 Task: Add Crofter's Premium Spread Strawberry to the cart.
Action: Mouse moved to (879, 315)
Screenshot: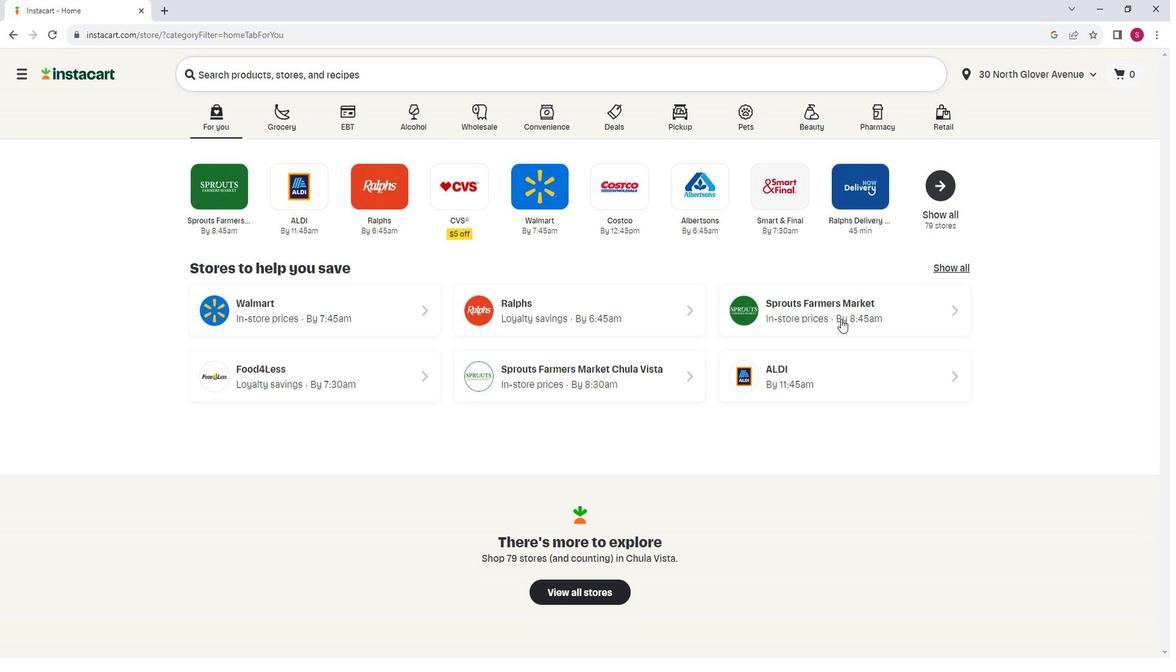 
Action: Mouse pressed left at (879, 315)
Screenshot: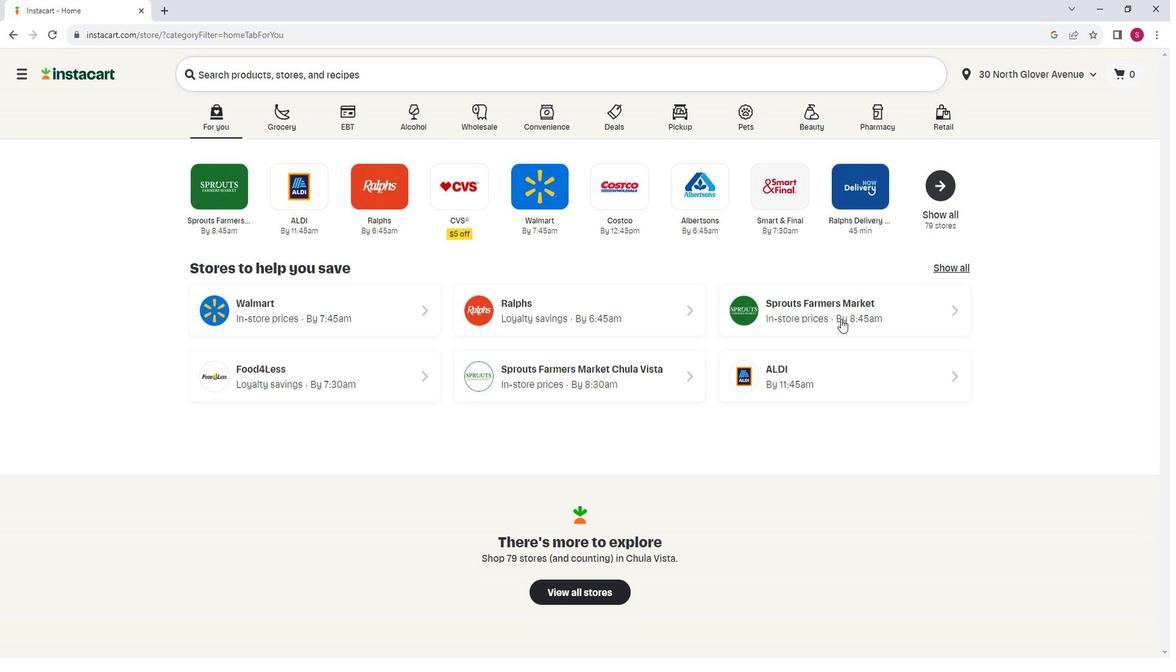 
Action: Mouse moved to (114, 369)
Screenshot: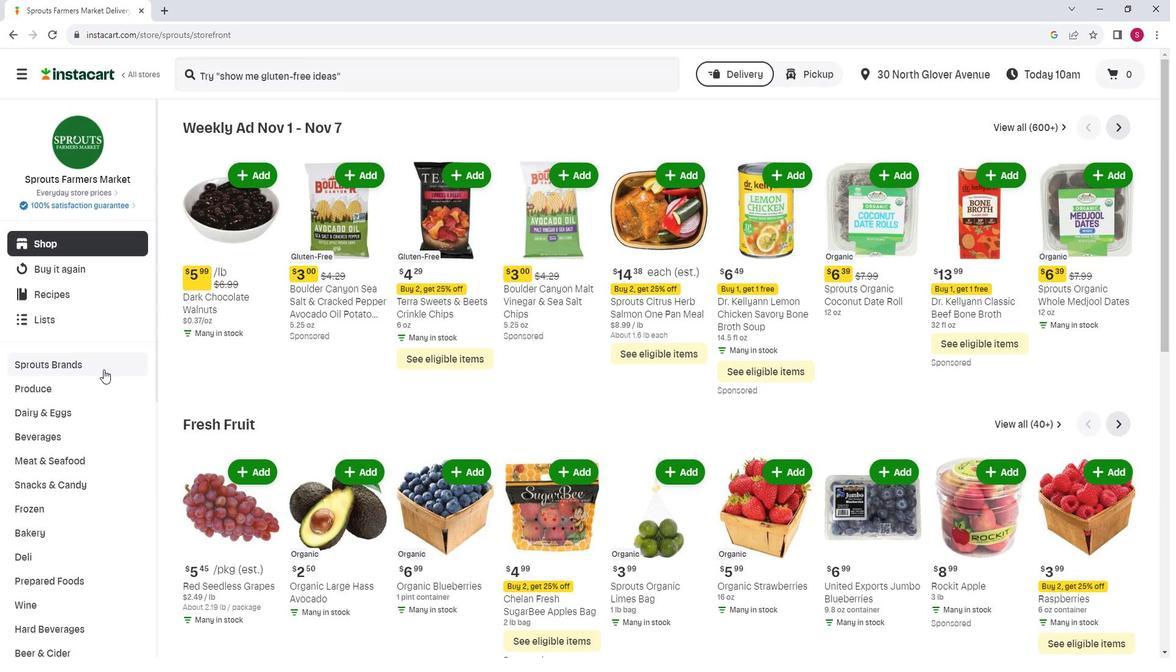 
Action: Mouse scrolled (114, 368) with delta (0, 0)
Screenshot: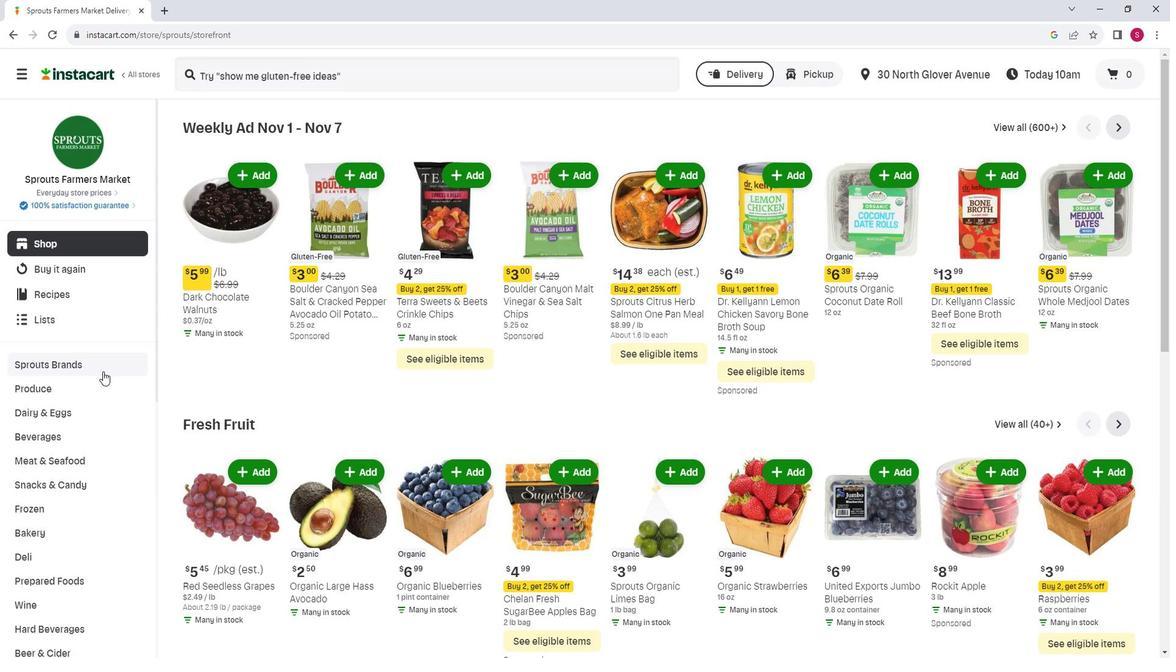 
Action: Mouse moved to (114, 371)
Screenshot: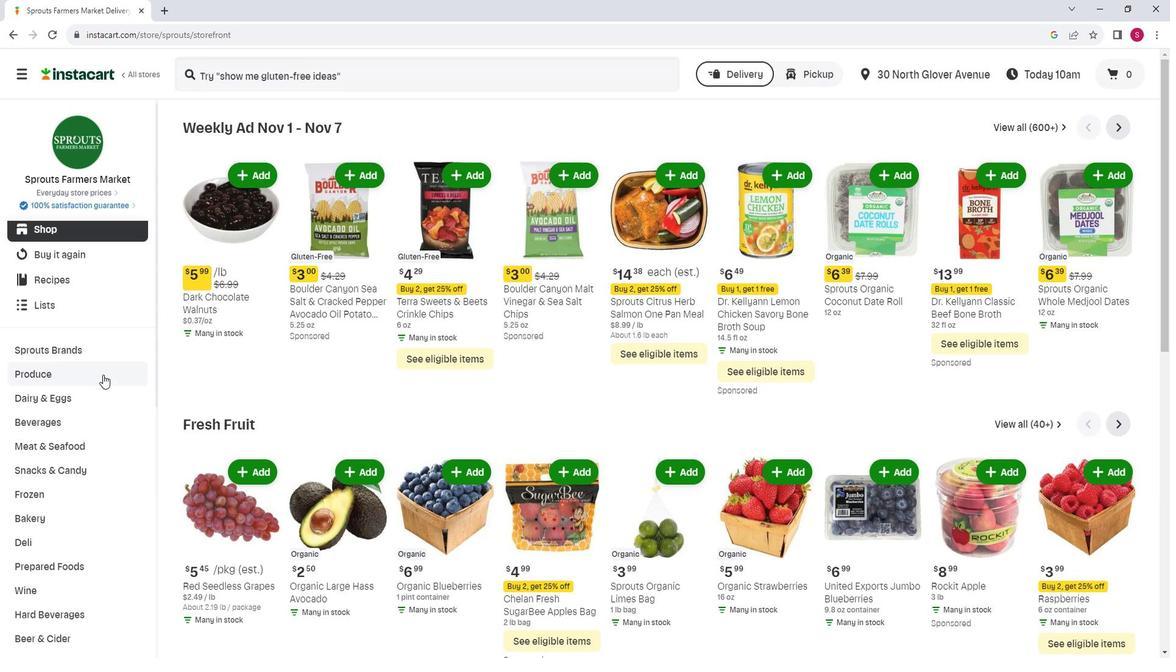 
Action: Mouse scrolled (114, 371) with delta (0, 0)
Screenshot: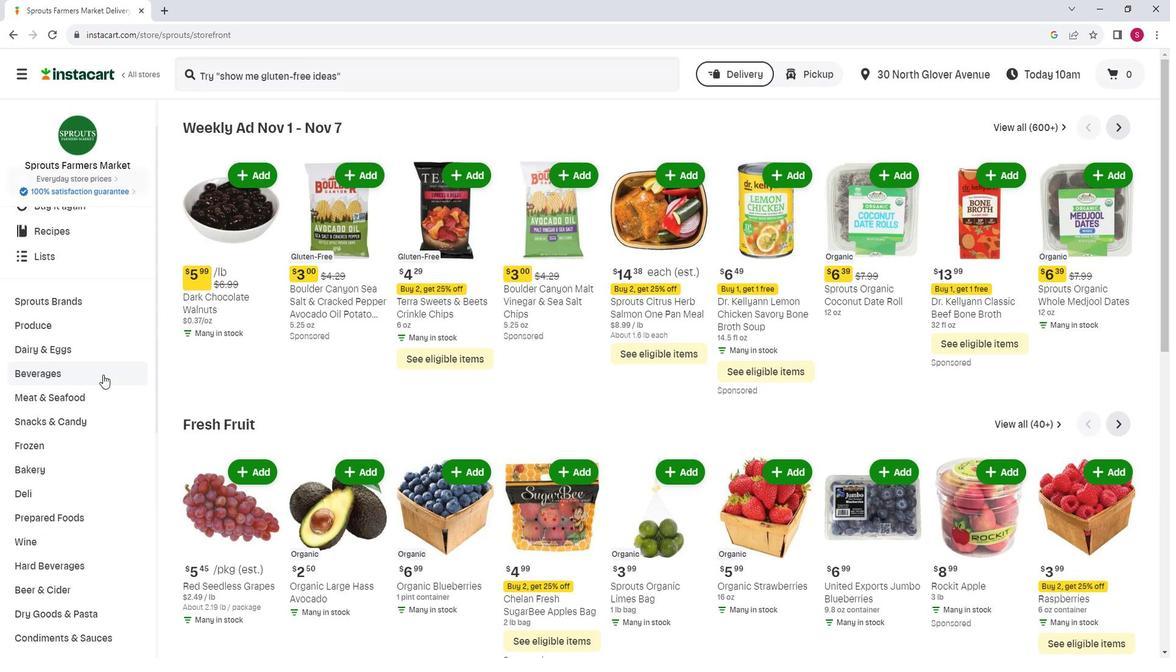 
Action: Mouse moved to (115, 373)
Screenshot: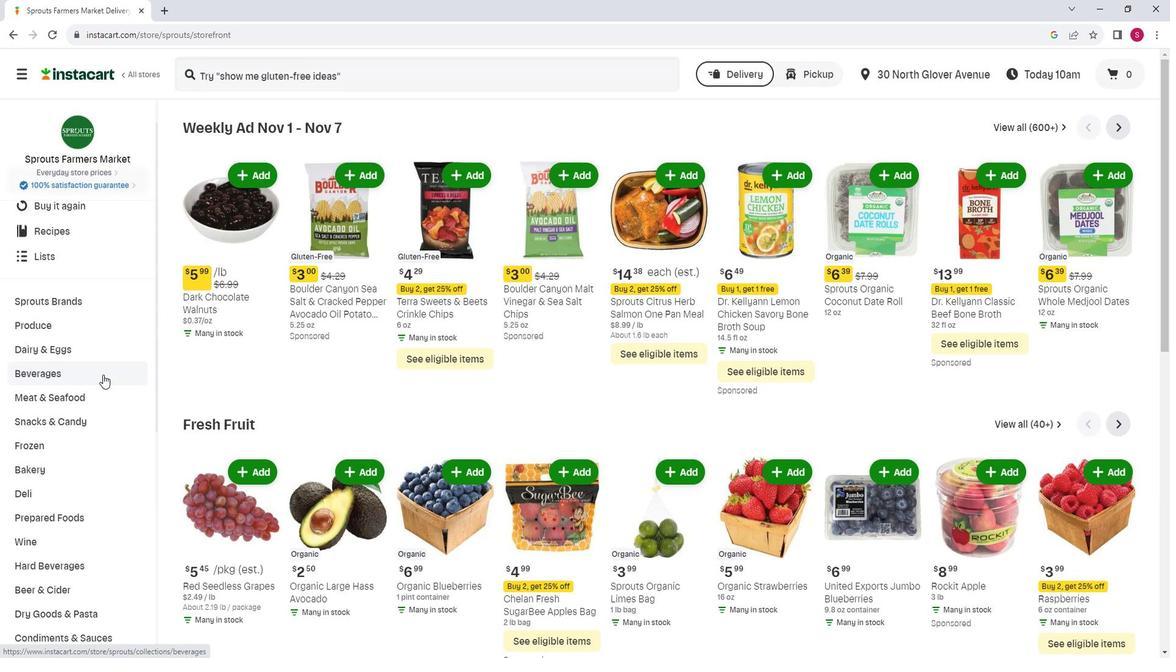 
Action: Mouse scrolled (115, 372) with delta (0, 0)
Screenshot: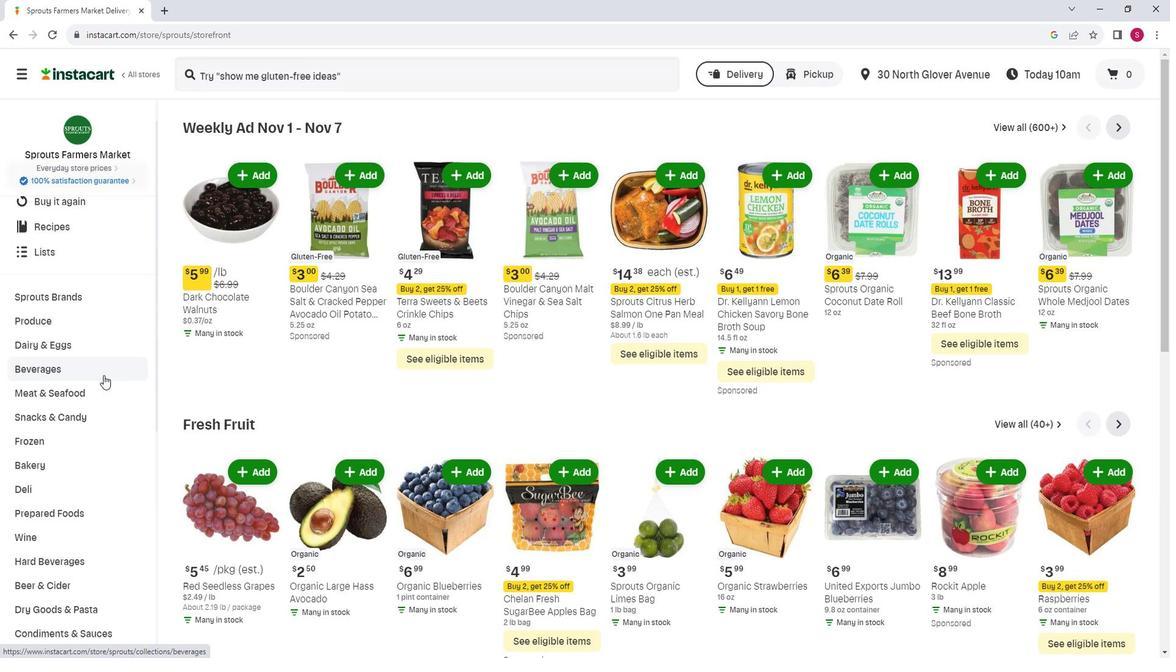 
Action: Mouse moved to (95, 548)
Screenshot: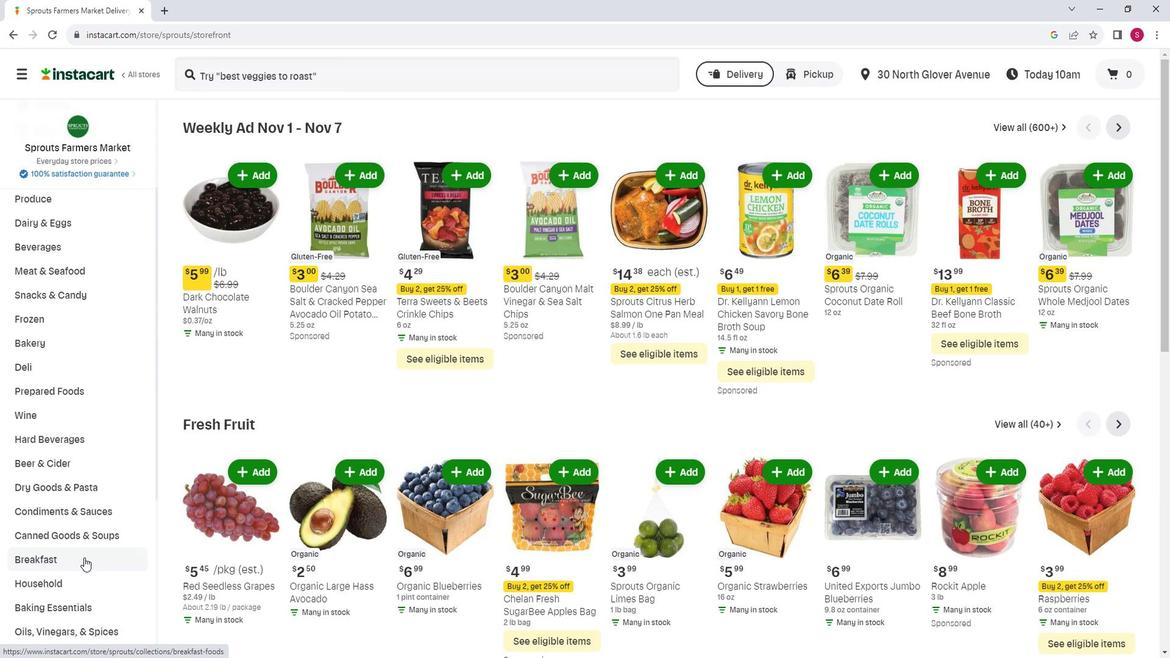 
Action: Mouse pressed left at (95, 548)
Screenshot: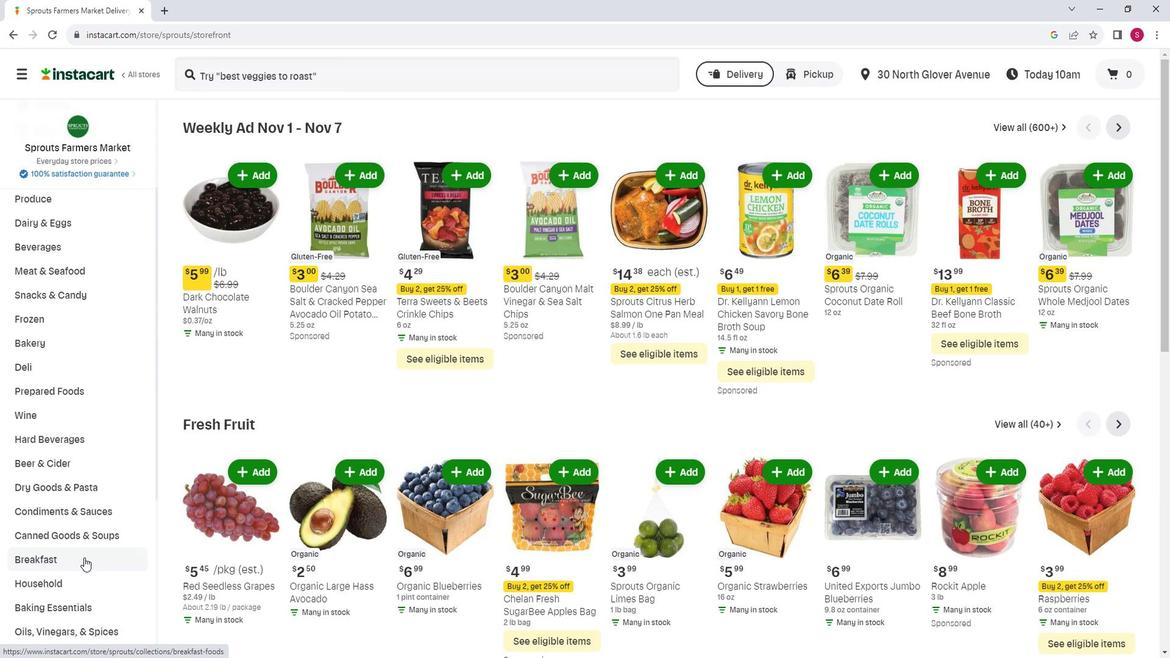 
Action: Mouse moved to (771, 300)
Screenshot: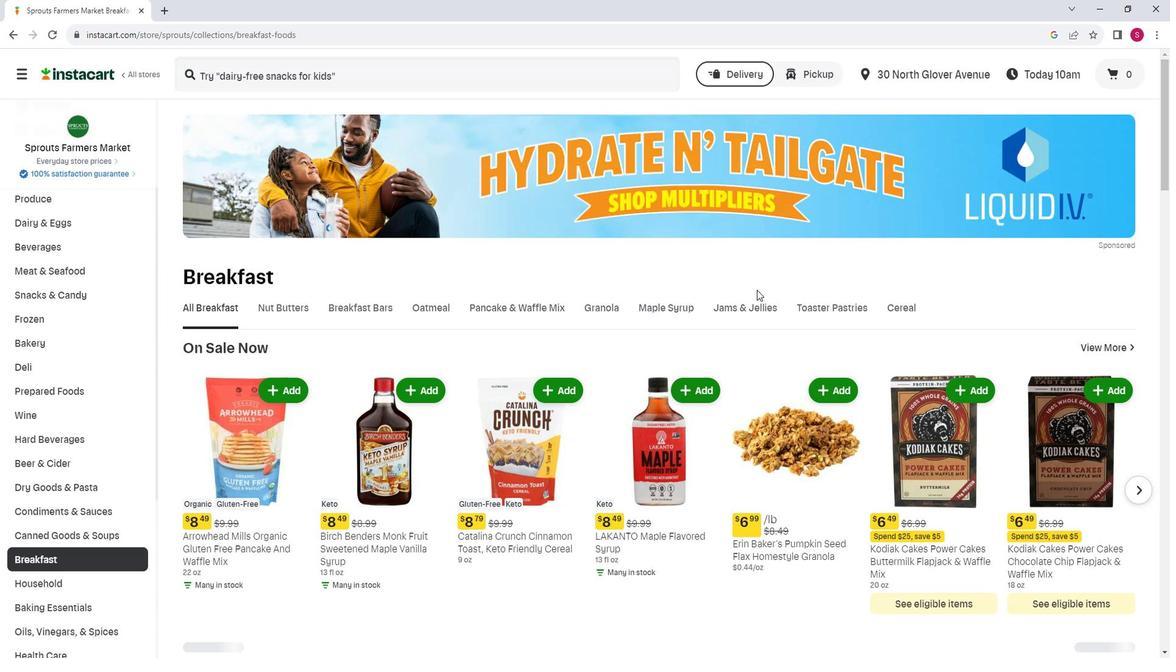 
Action: Mouse pressed left at (771, 300)
Screenshot: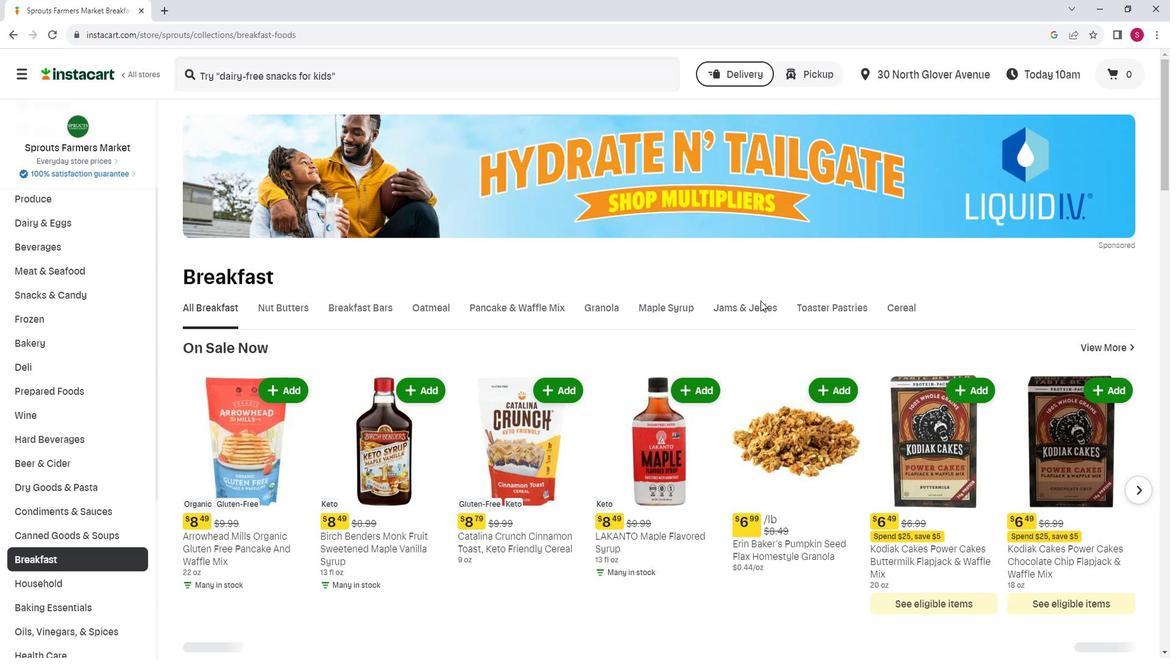 
Action: Mouse moved to (773, 303)
Screenshot: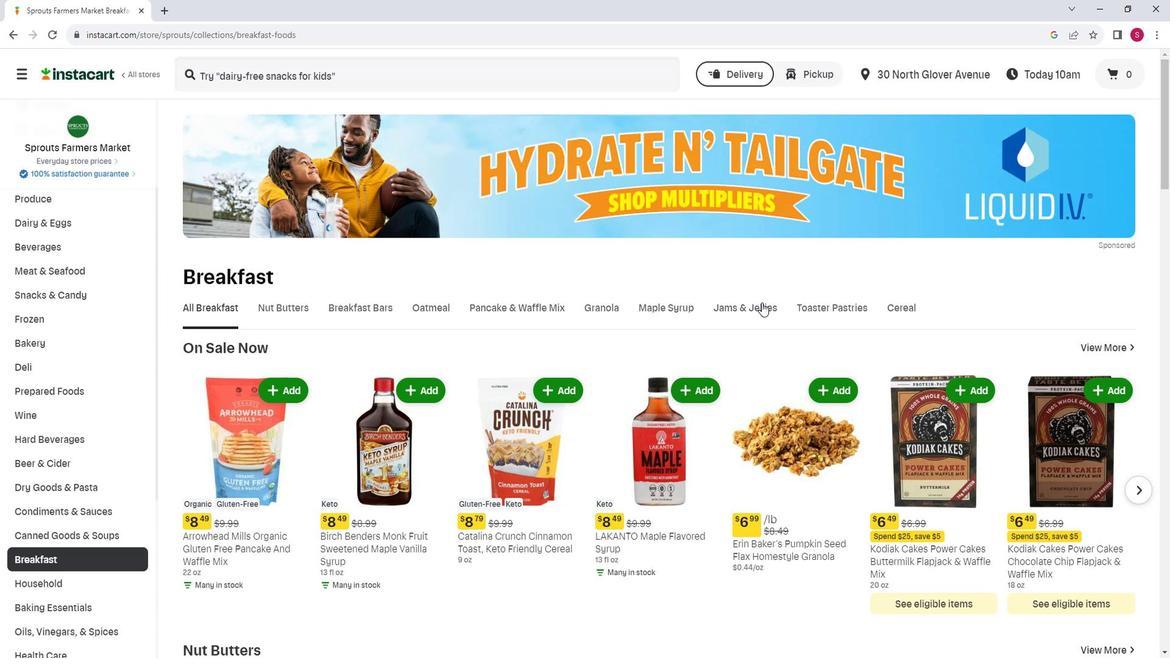 
Action: Mouse pressed left at (773, 303)
Screenshot: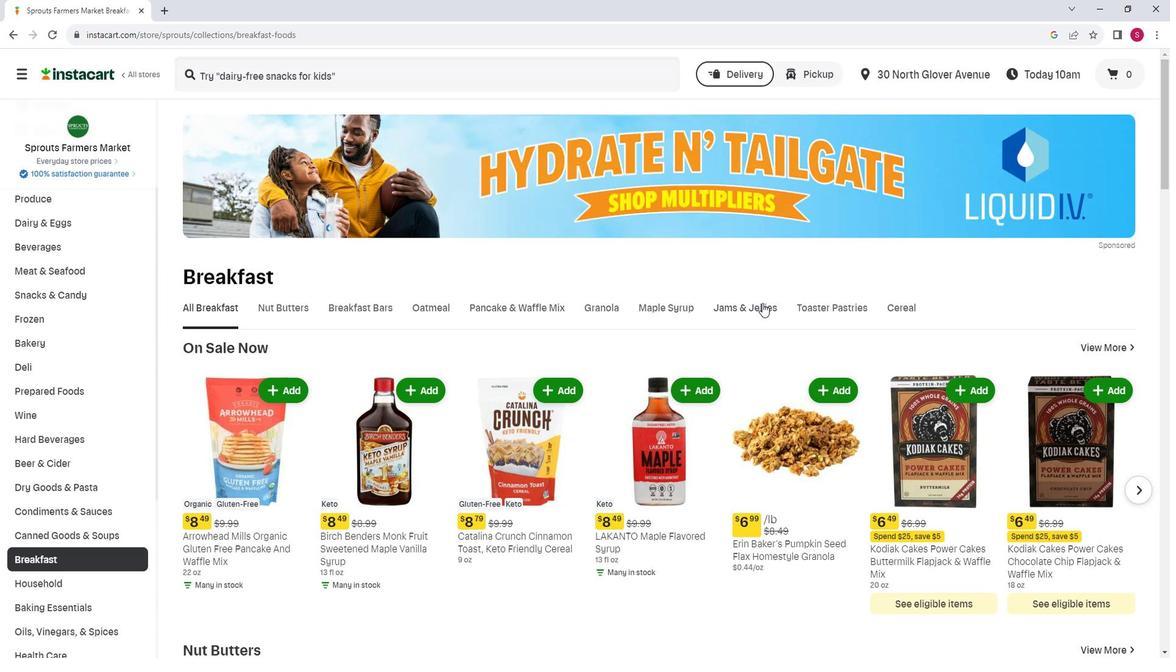 
Action: Mouse moved to (312, 212)
Screenshot: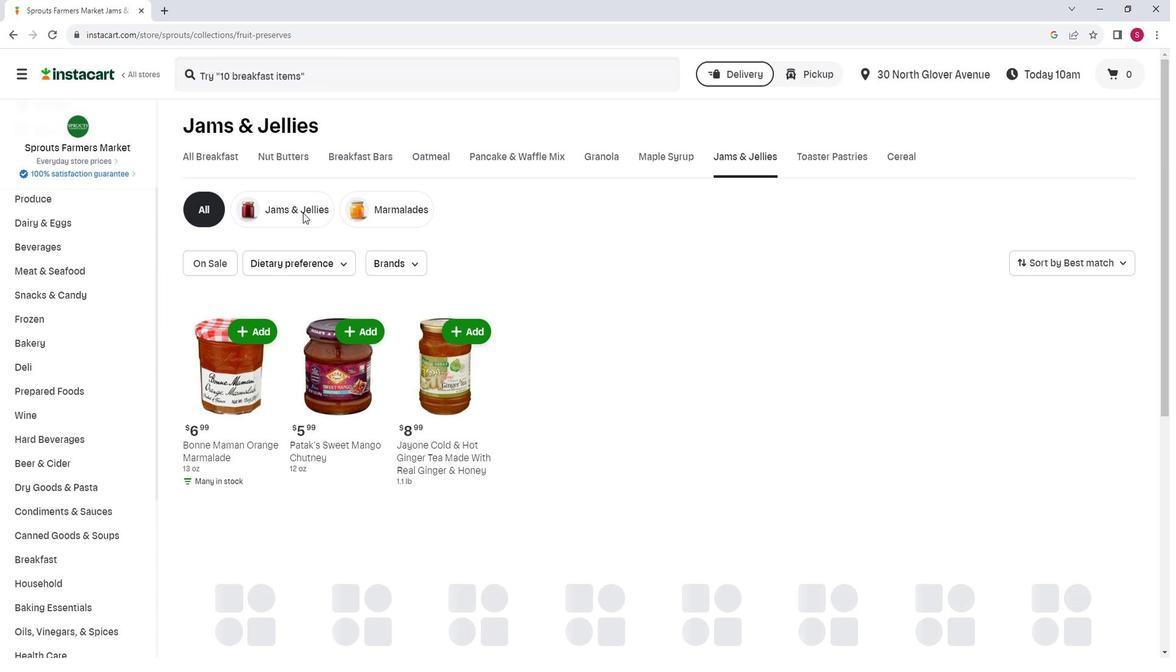 
Action: Mouse pressed left at (312, 212)
Screenshot: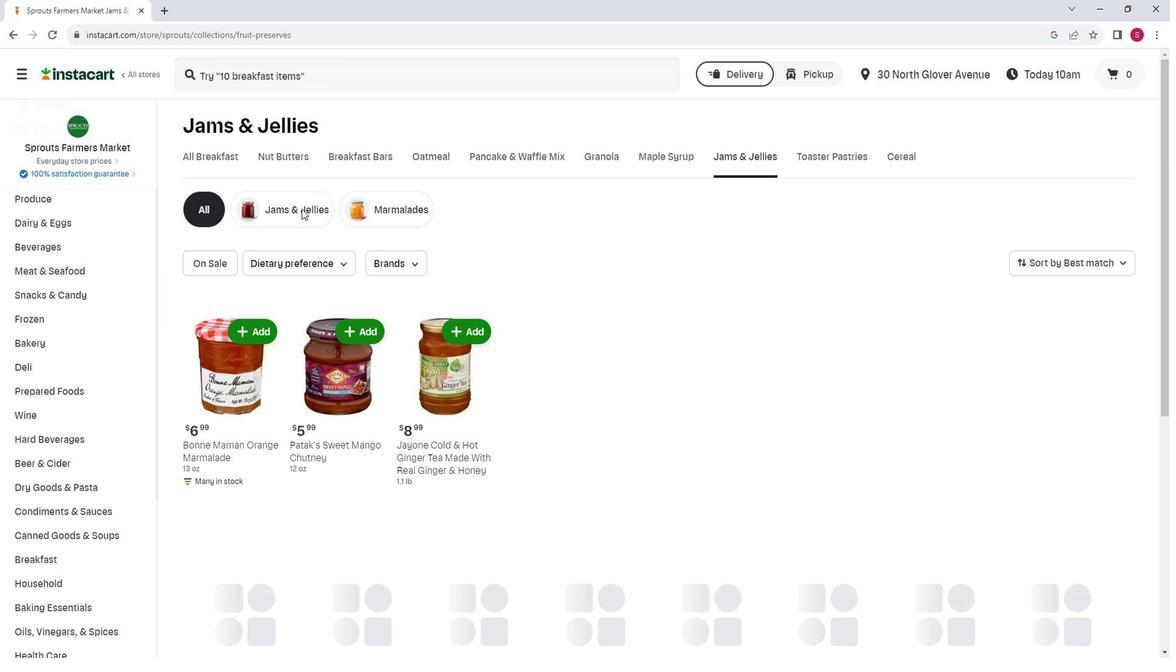 
Action: Mouse moved to (506, 243)
Screenshot: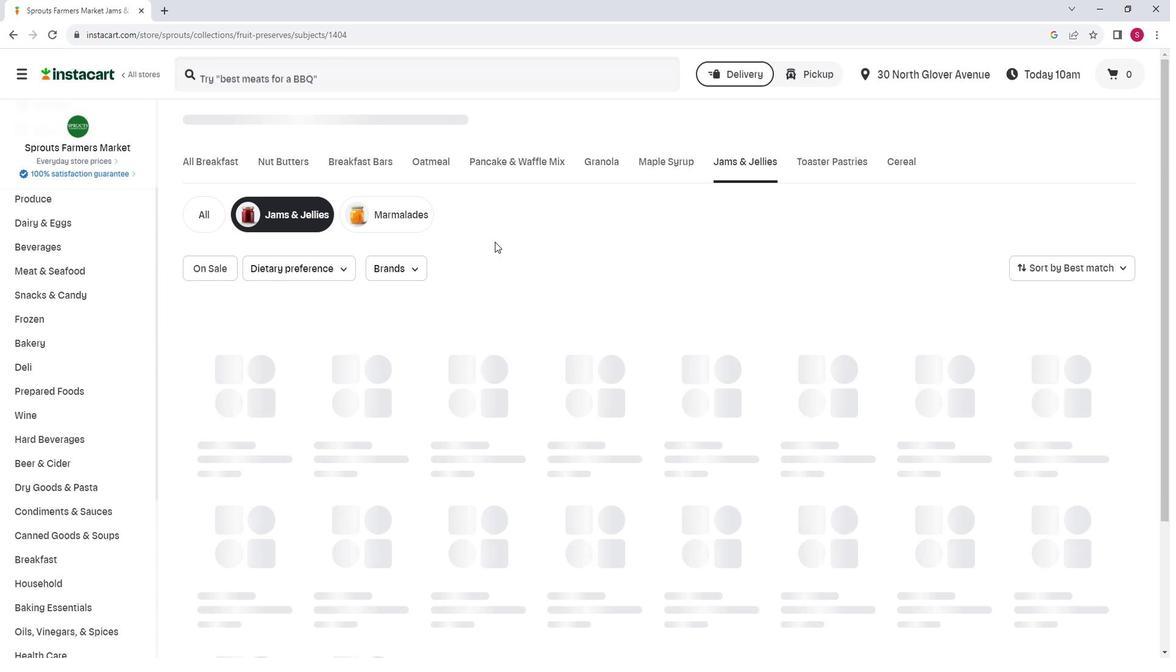 
Action: Mouse scrolled (506, 243) with delta (0, 0)
Screenshot: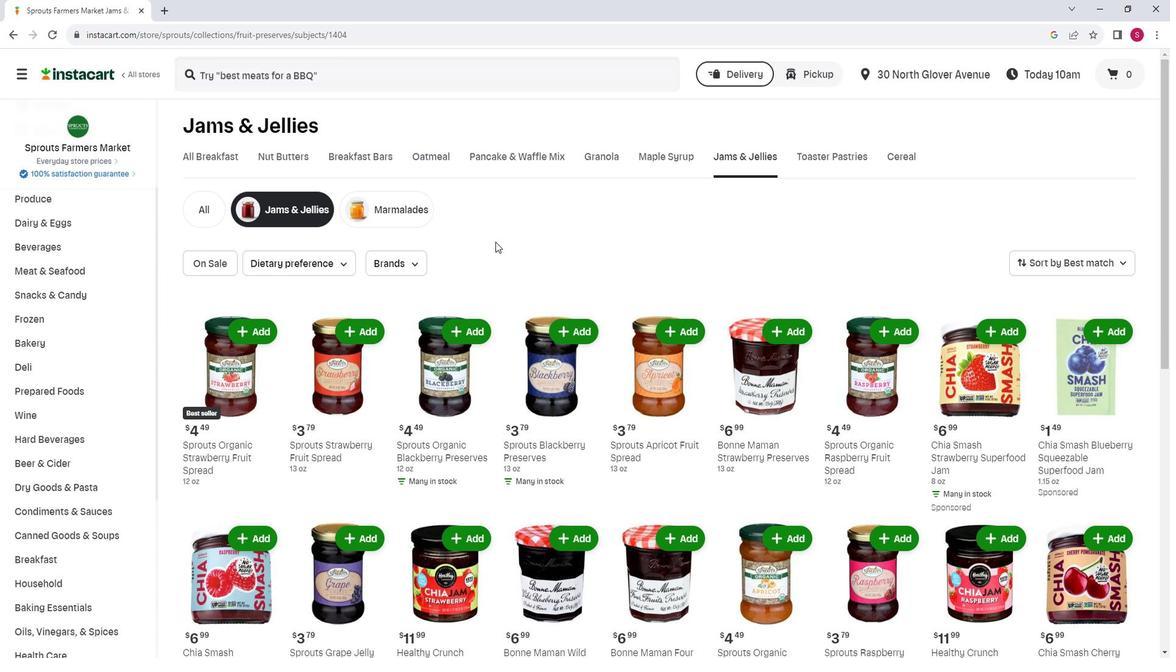 
Action: Mouse moved to (767, 359)
Screenshot: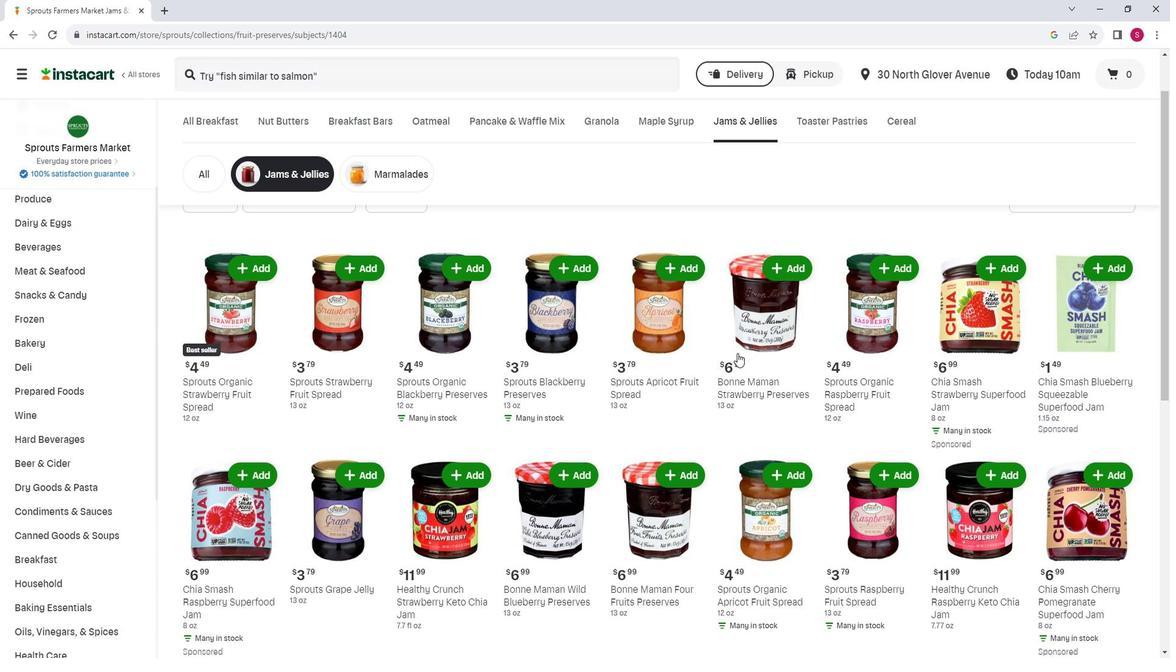 
Action: Mouse scrolled (767, 358) with delta (0, 0)
Screenshot: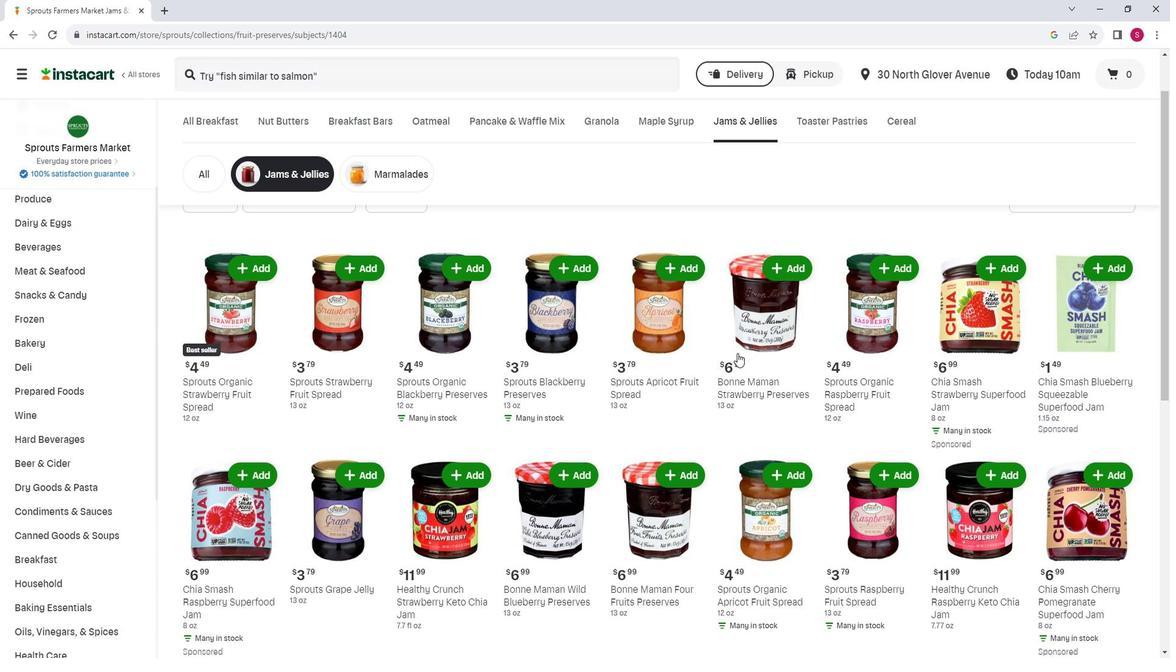 
Action: Mouse moved to (810, 374)
Screenshot: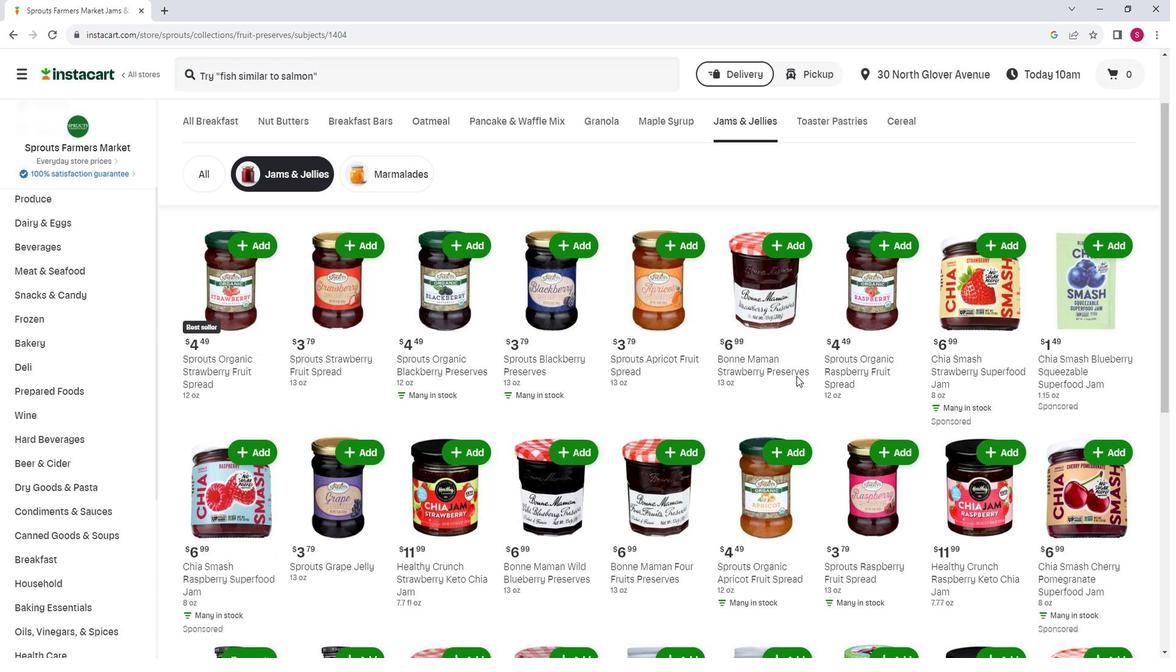 
Action: Mouse scrolled (810, 374) with delta (0, 0)
Screenshot: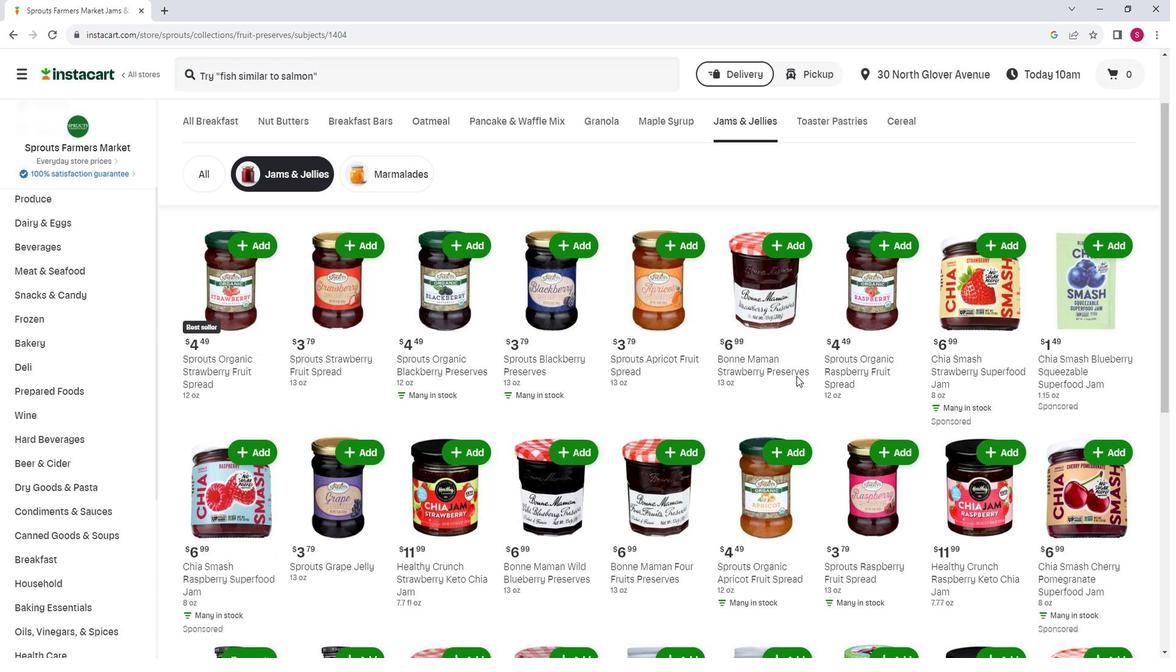 
Action: Mouse moved to (662, 328)
Screenshot: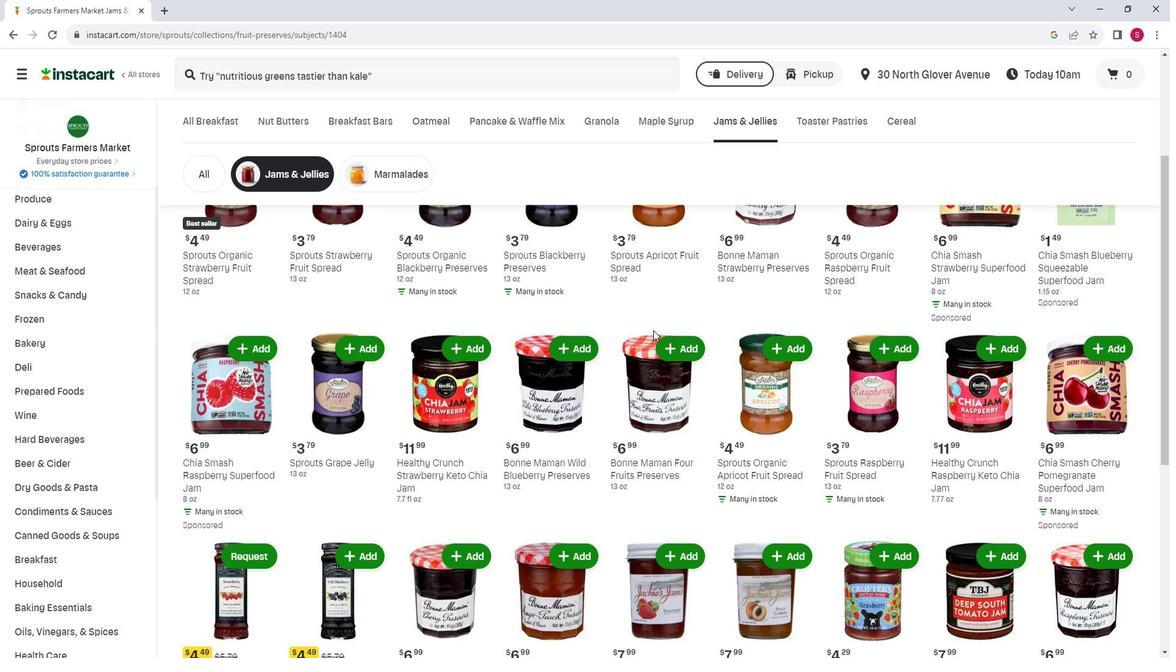 
Action: Mouse scrolled (662, 328) with delta (0, 0)
Screenshot: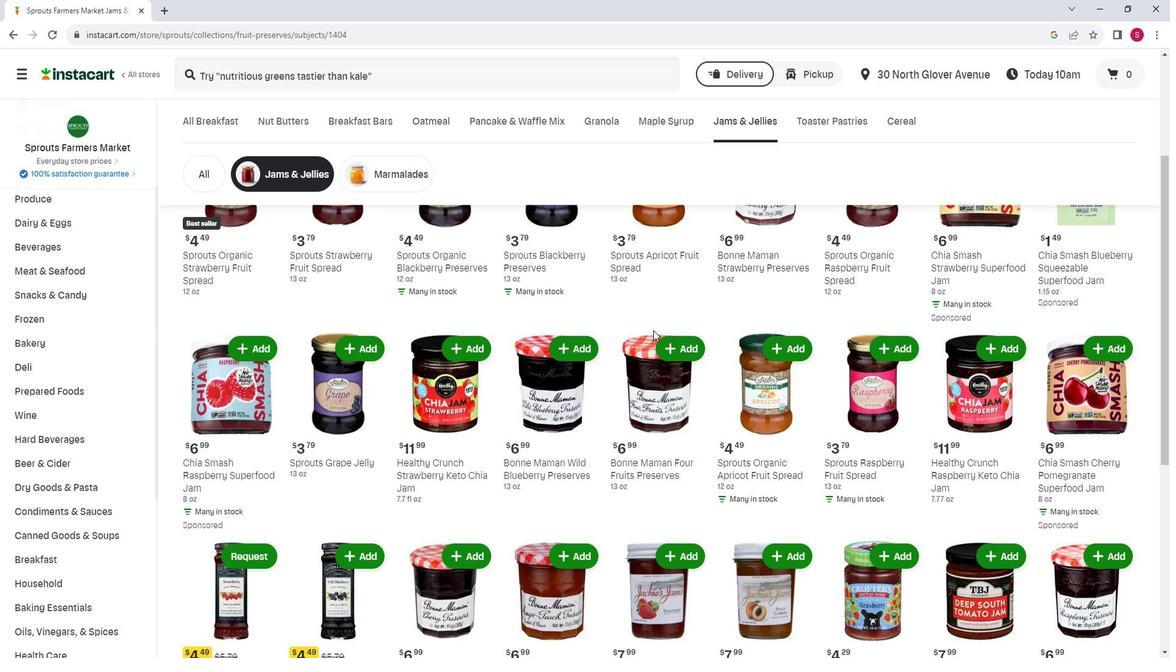 
Action: Mouse moved to (660, 328)
Screenshot: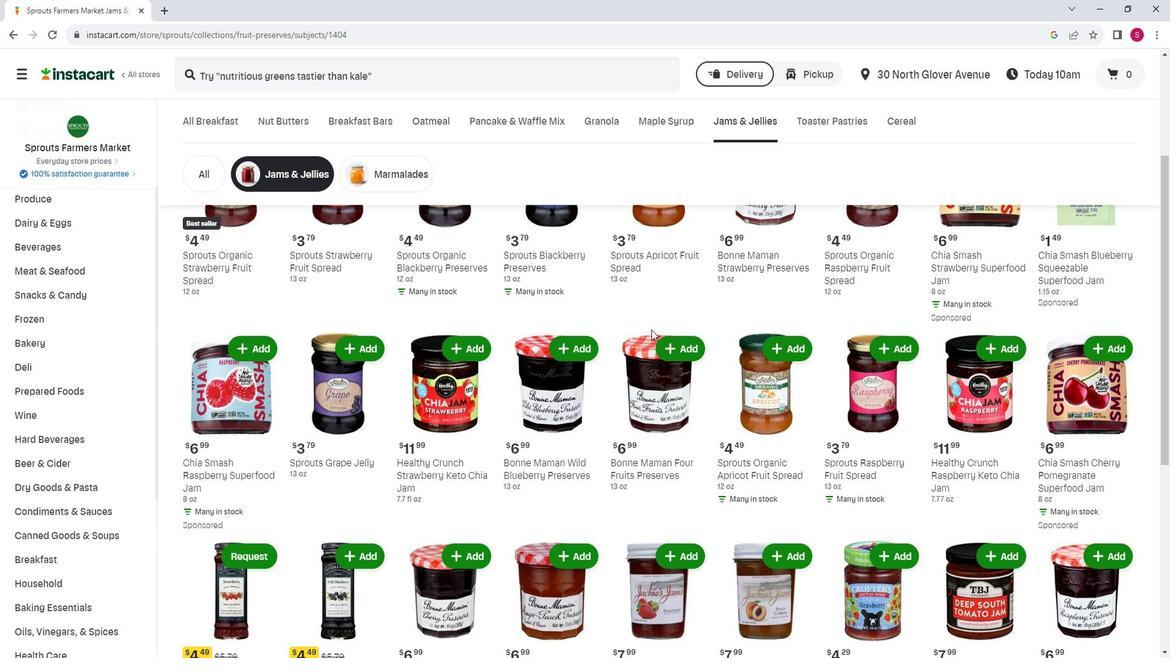 
Action: Mouse scrolled (660, 328) with delta (0, 0)
Screenshot: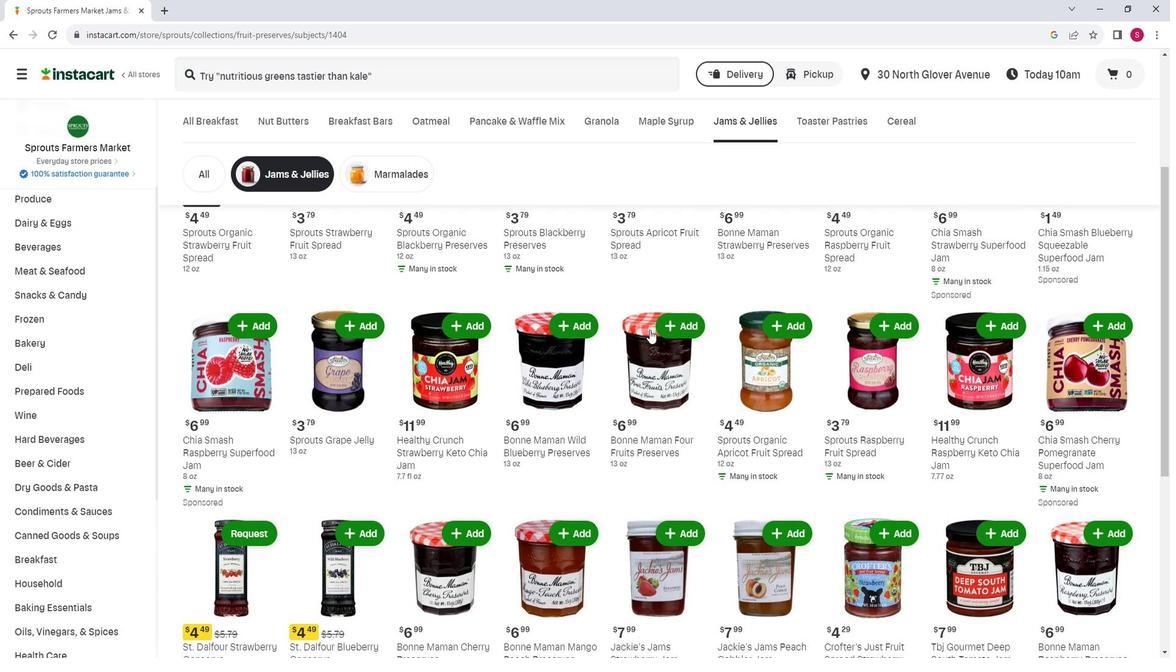 
Action: Mouse moved to (709, 348)
Screenshot: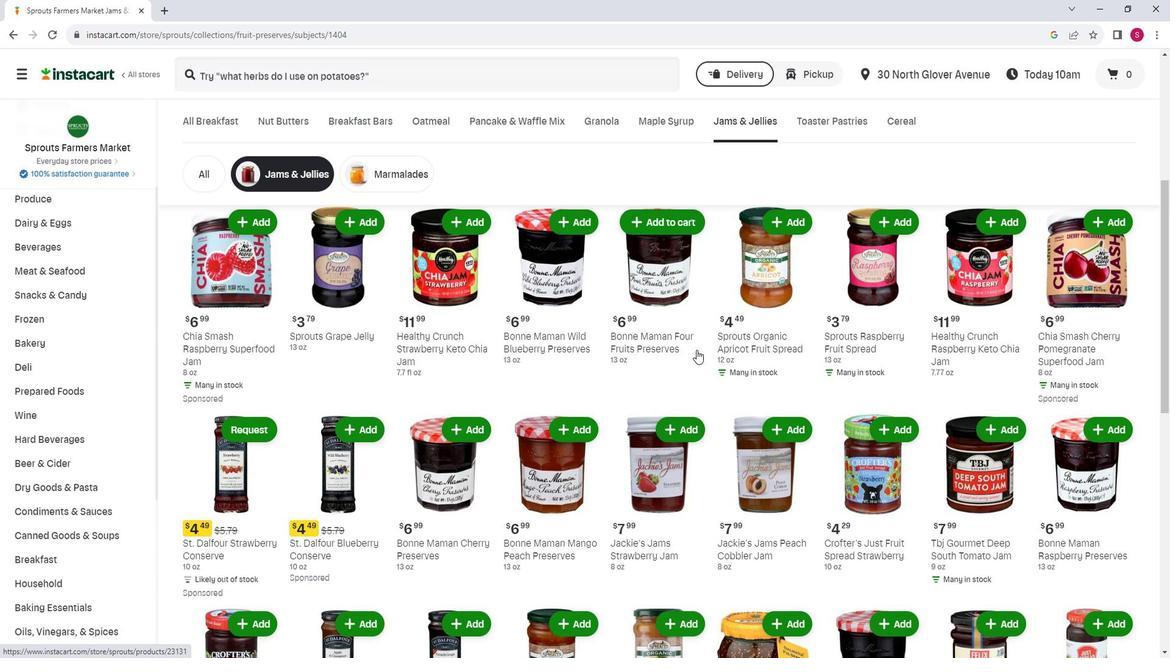 
Action: Mouse scrolled (709, 348) with delta (0, 0)
Screenshot: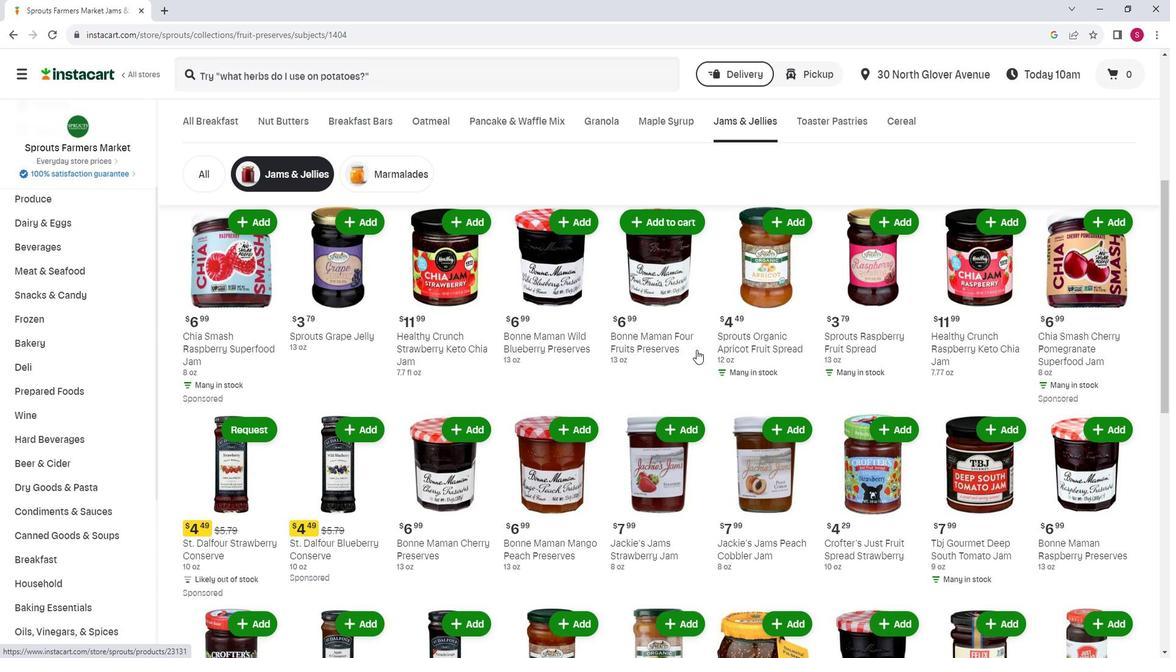 
Action: Mouse moved to (709, 349)
Screenshot: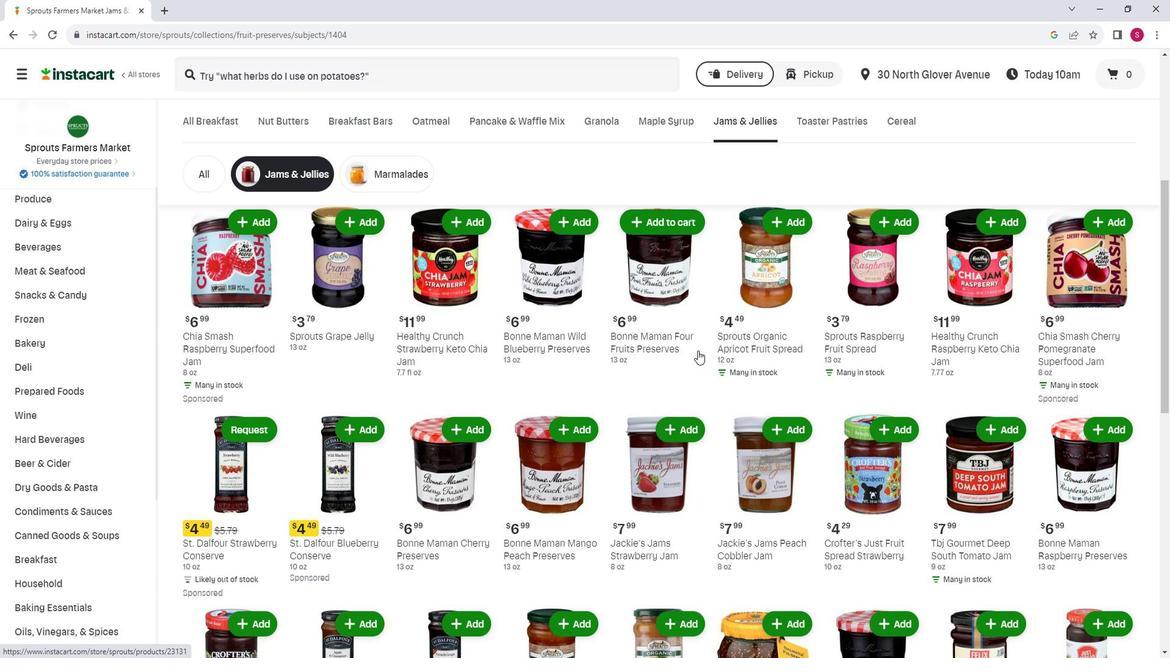 
Action: Mouse scrolled (709, 348) with delta (0, 0)
Screenshot: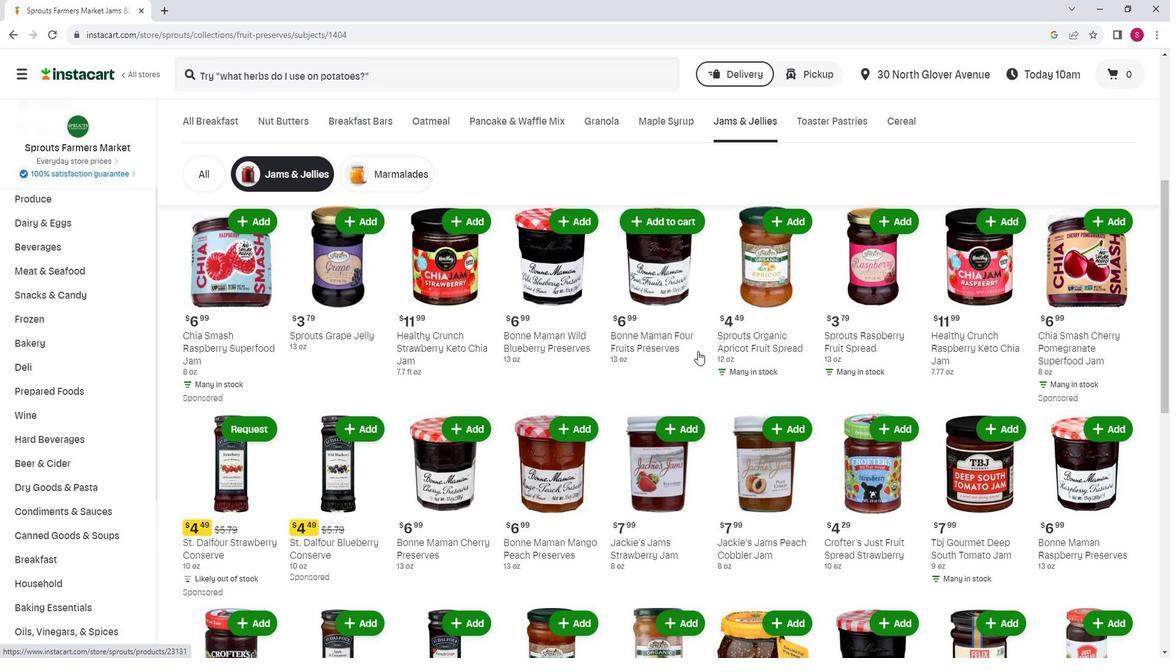 
Action: Mouse moved to (683, 352)
Screenshot: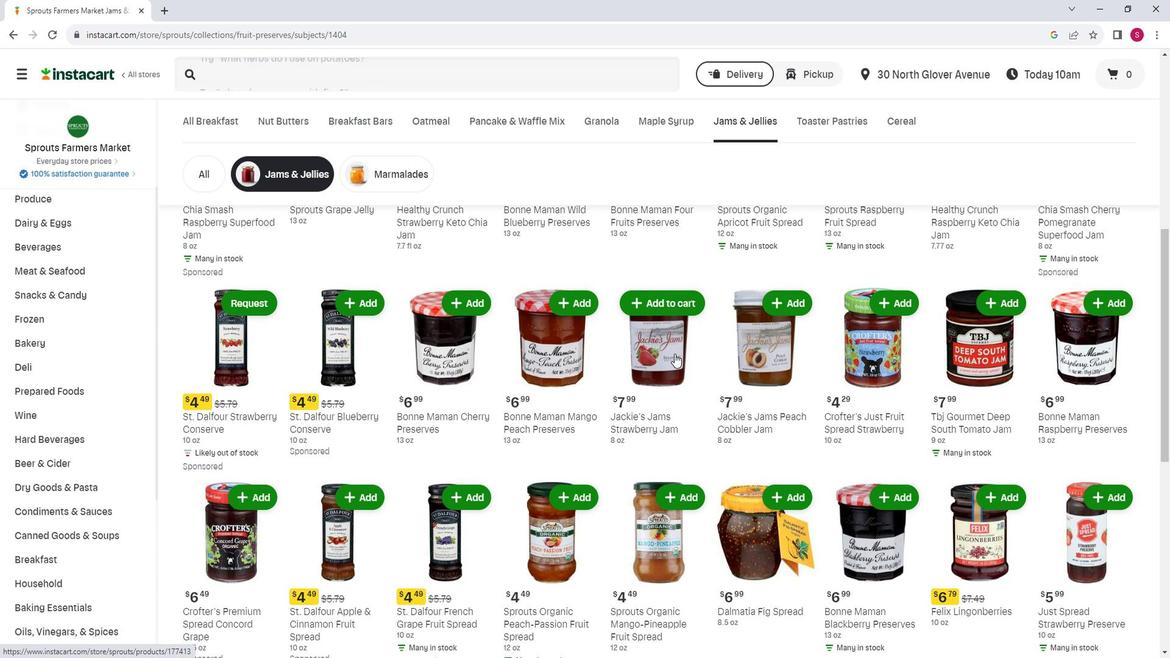 
Action: Mouse scrolled (683, 351) with delta (0, 0)
Screenshot: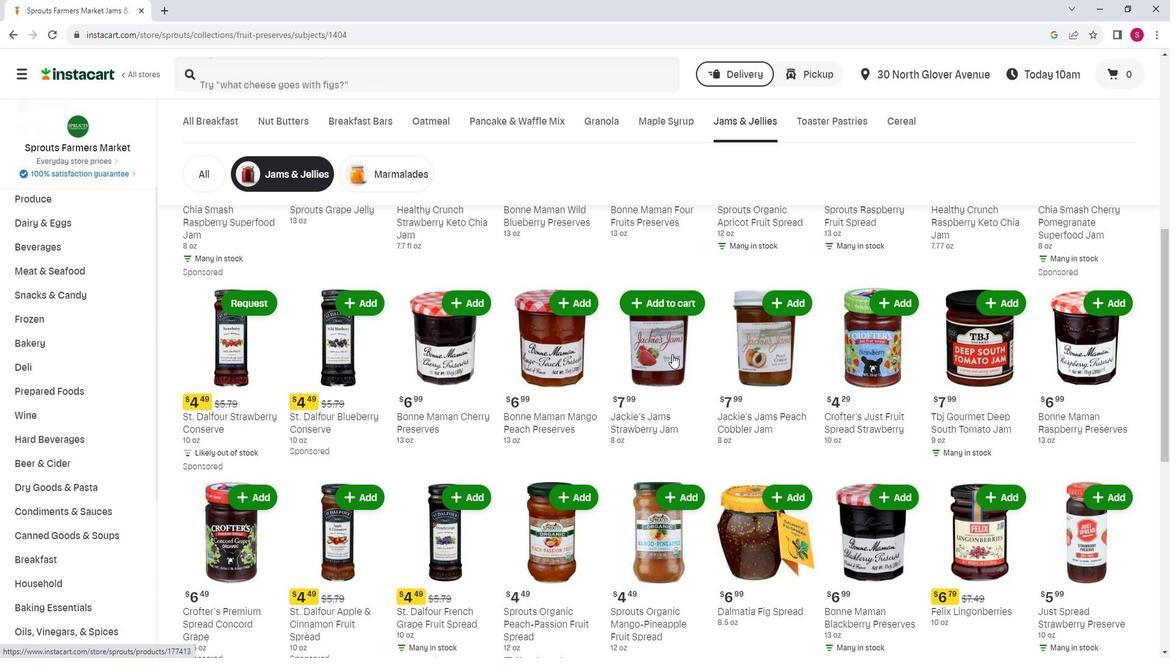 
Action: Mouse scrolled (683, 351) with delta (0, 0)
Screenshot: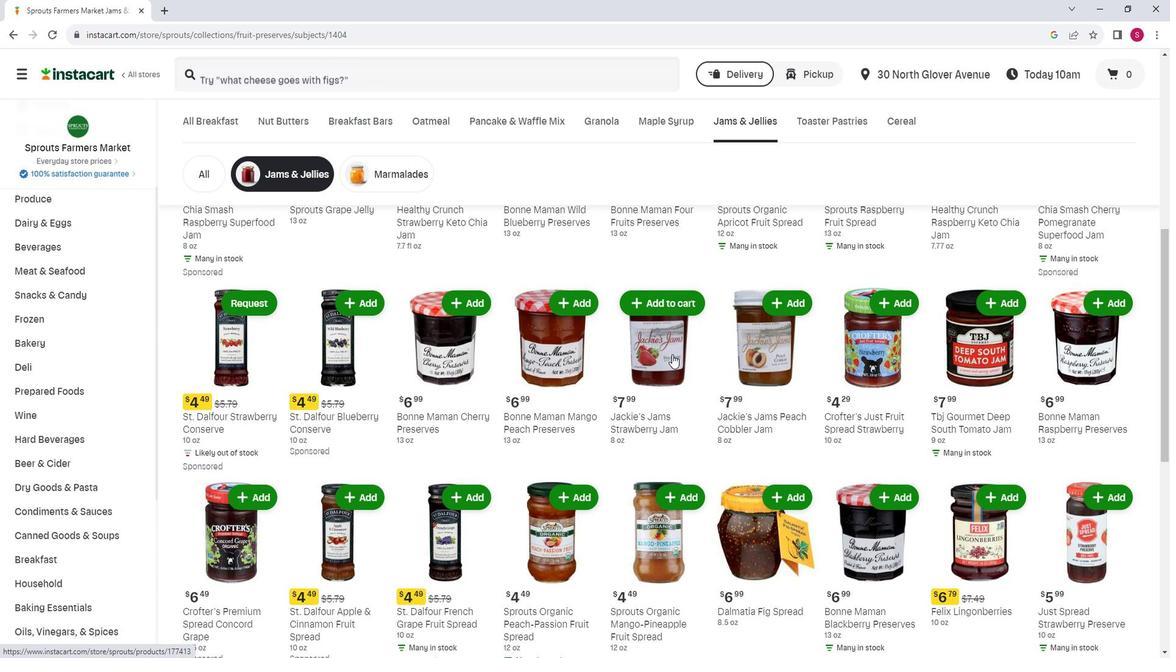 
Action: Mouse moved to (682, 353)
Screenshot: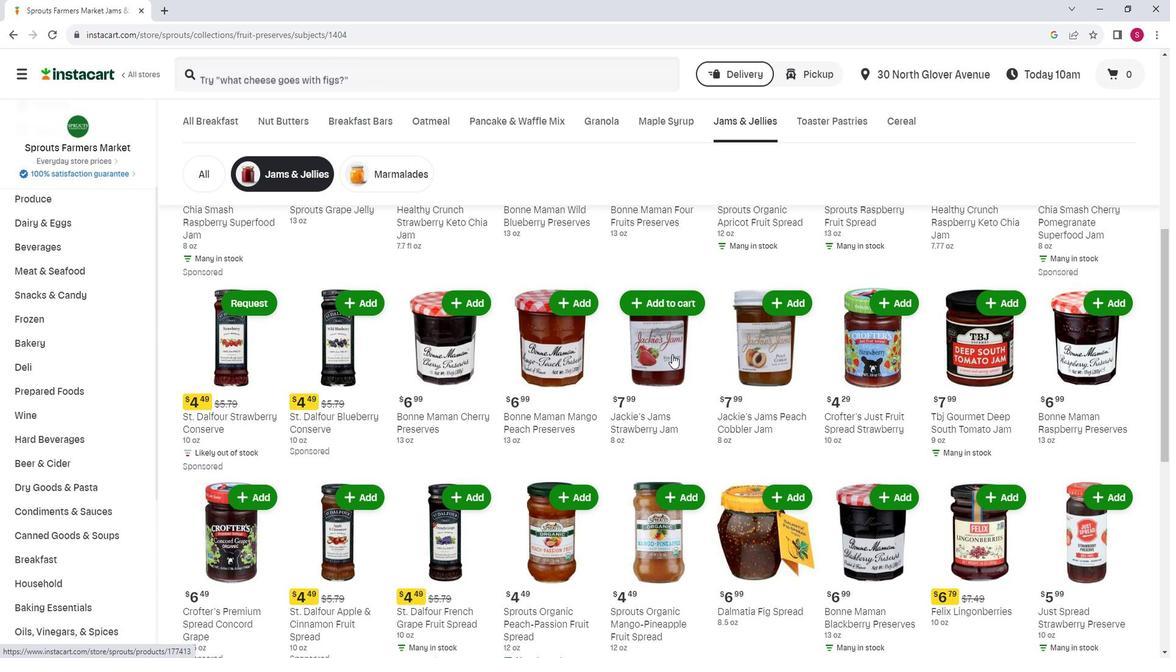 
Action: Mouse scrolled (682, 352) with delta (0, 0)
Screenshot: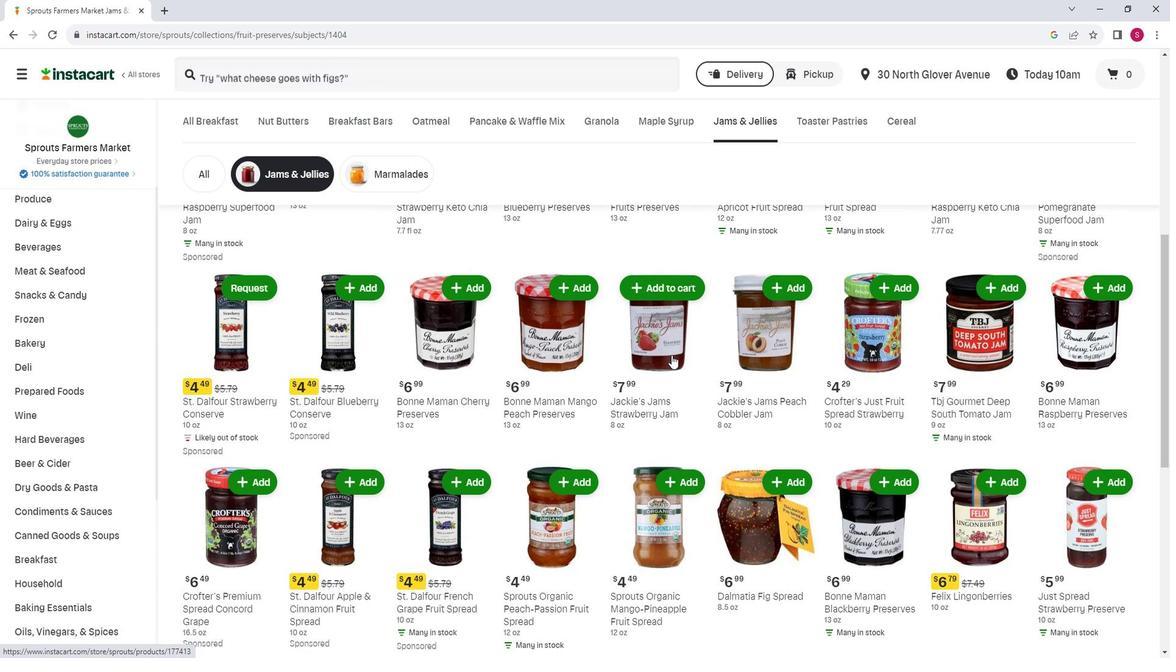 
Action: Mouse scrolled (682, 352) with delta (0, 0)
Screenshot: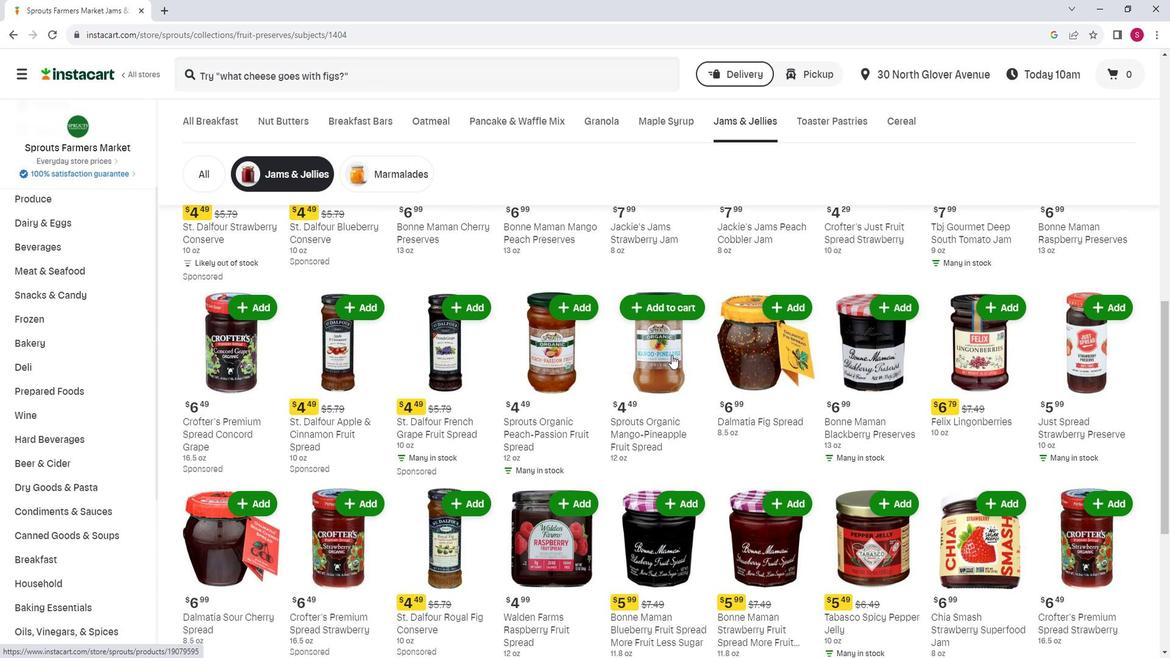 
Action: Mouse moved to (667, 352)
Screenshot: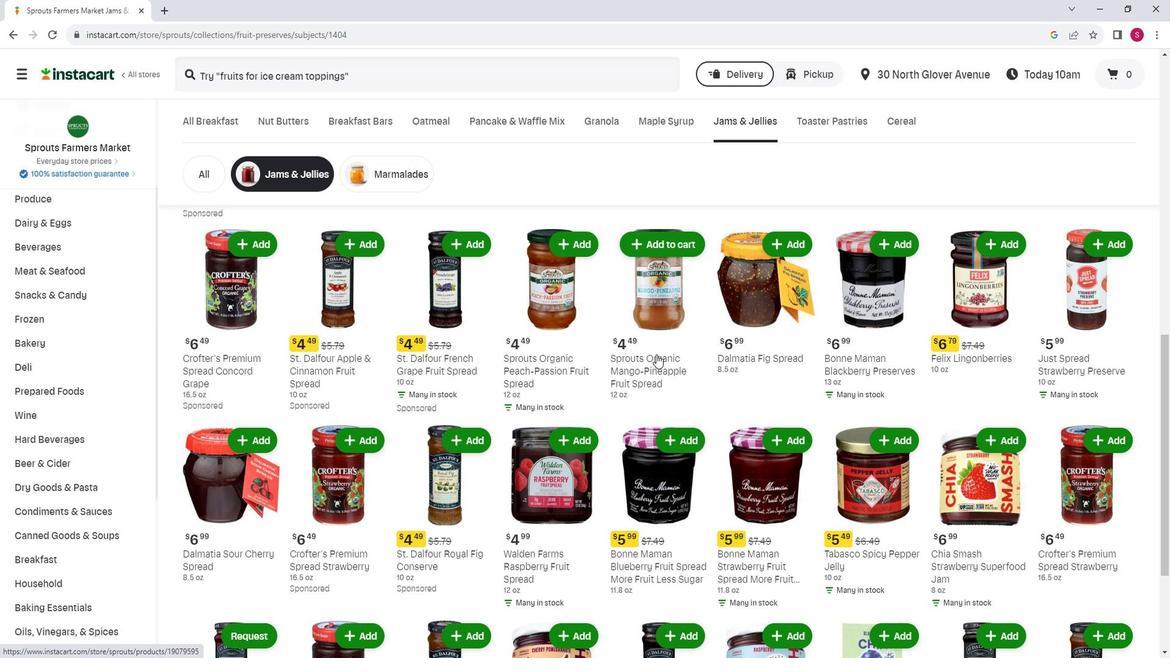 
Action: Mouse scrolled (667, 351) with delta (0, 0)
Screenshot: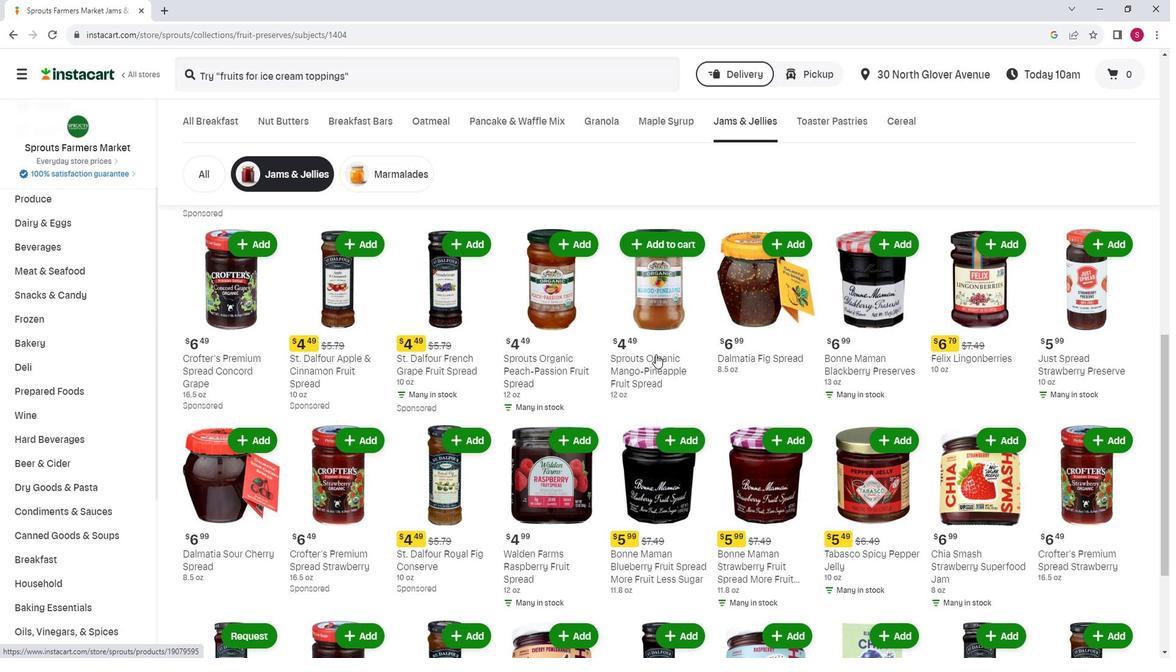 
Action: Mouse moved to (371, 370)
Screenshot: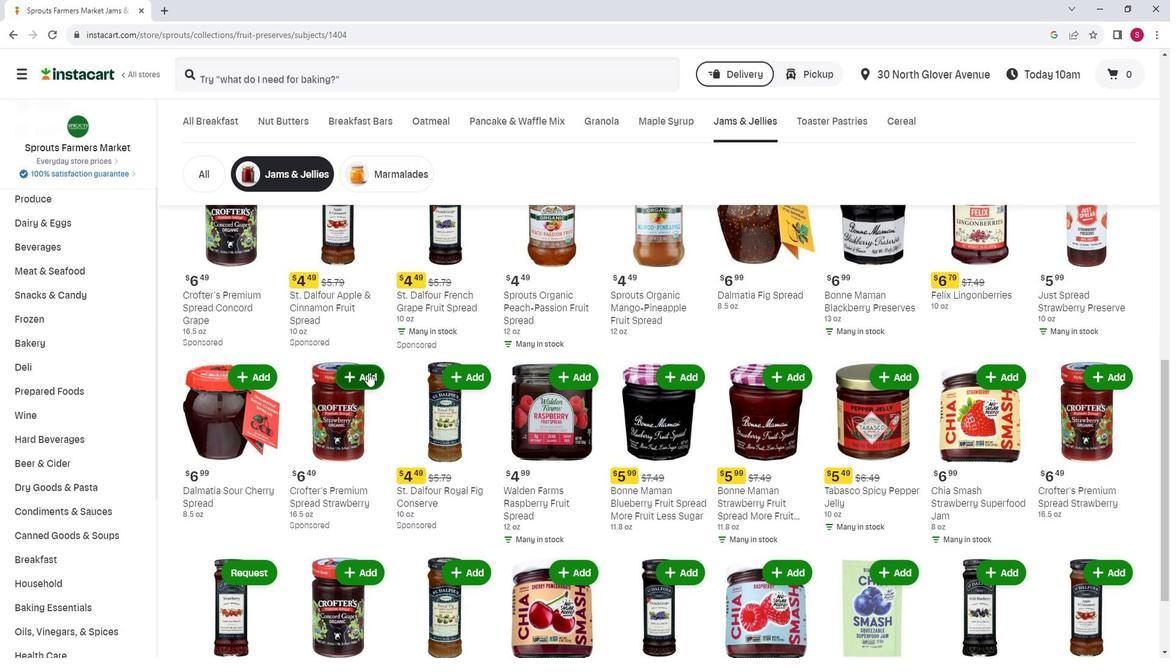 
Action: Mouse pressed left at (371, 370)
Screenshot: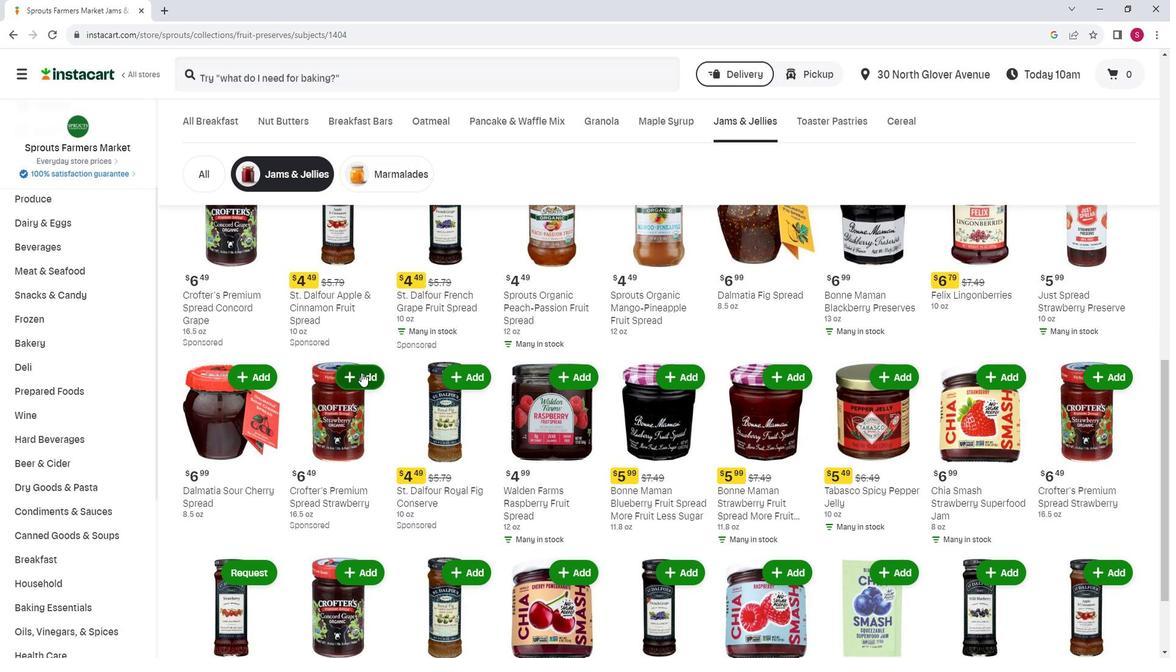 
Action: Mouse moved to (376, 345)
Screenshot: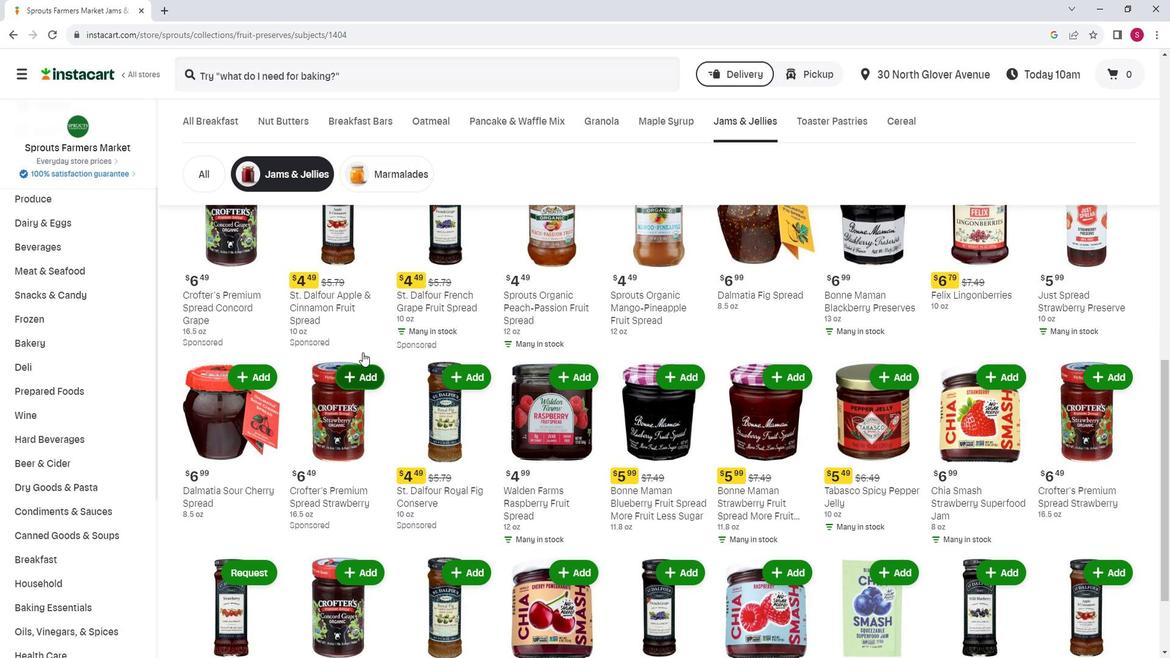
